 Task: Toggle default.
Action: Mouse moved to (108, 136)
Screenshot: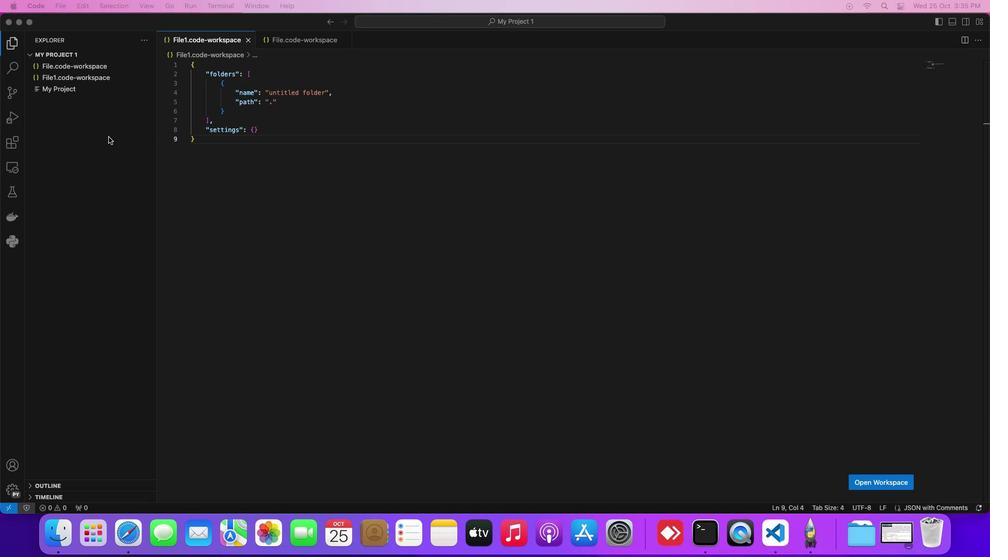 
Action: Mouse pressed left at (108, 136)
Screenshot: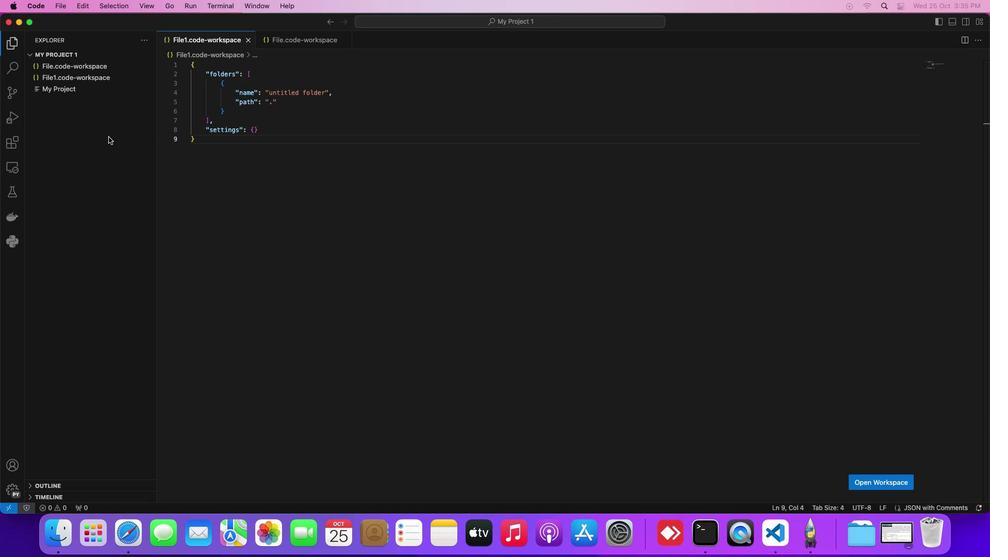 
Action: Mouse moved to (45, 7)
Screenshot: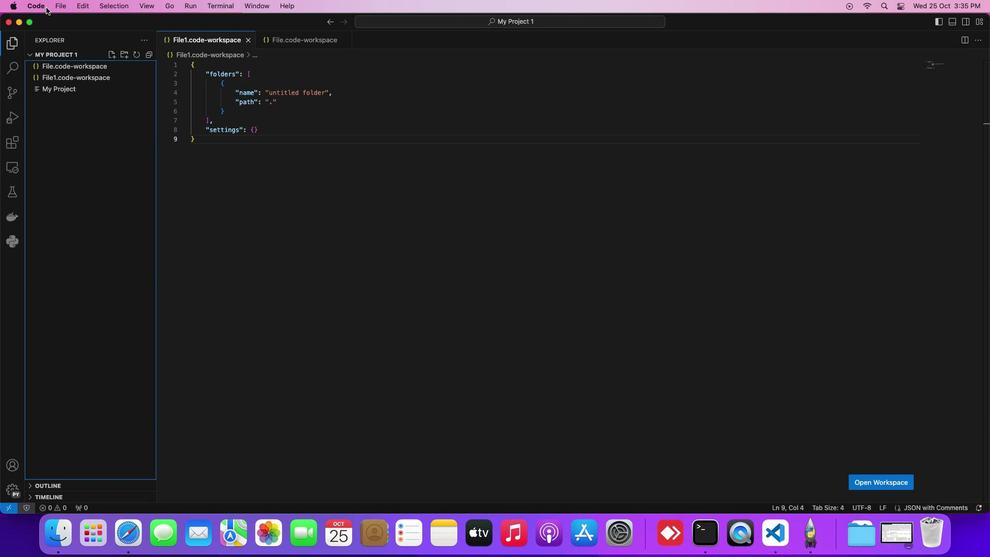 
Action: Mouse pressed left at (45, 7)
Screenshot: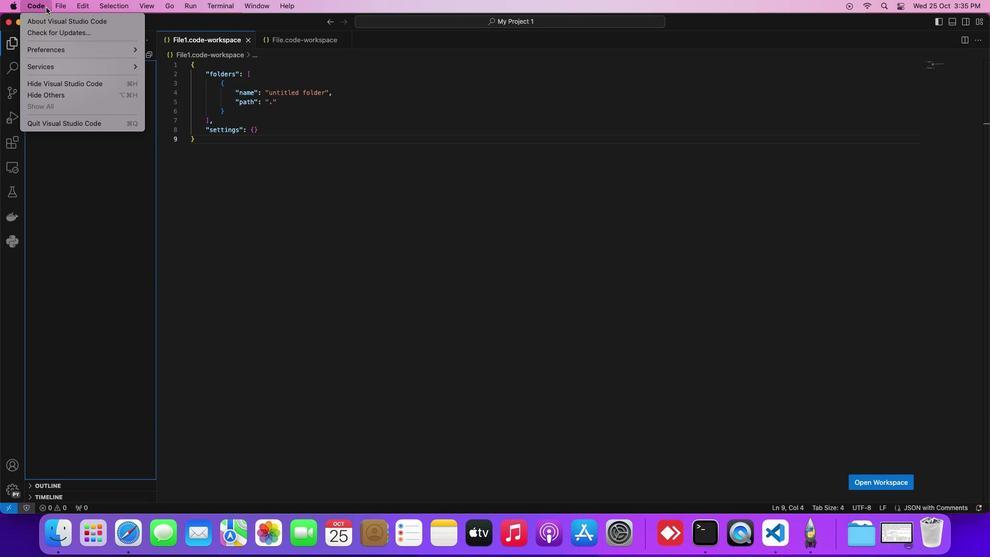 
Action: Mouse moved to (278, 48)
Screenshot: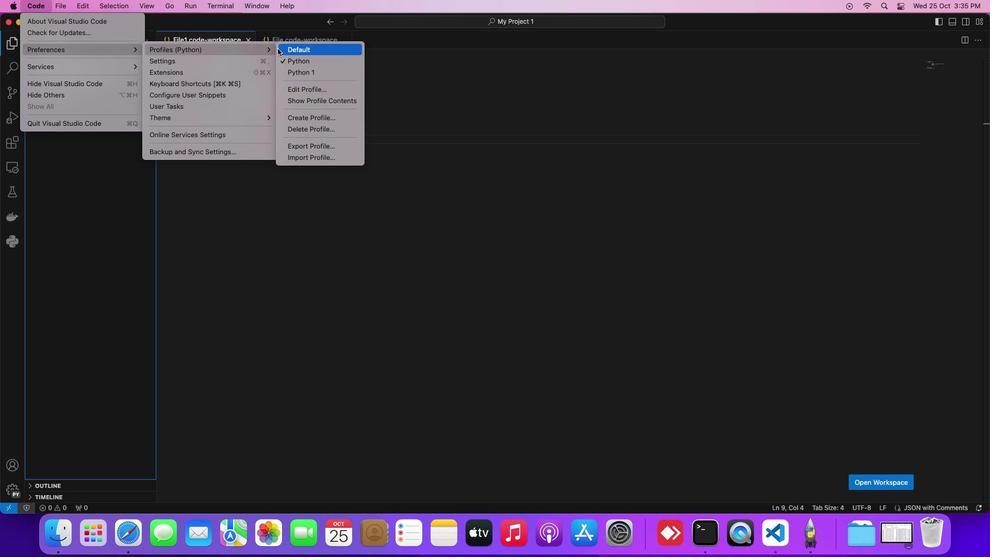 
Action: Mouse pressed left at (278, 48)
Screenshot: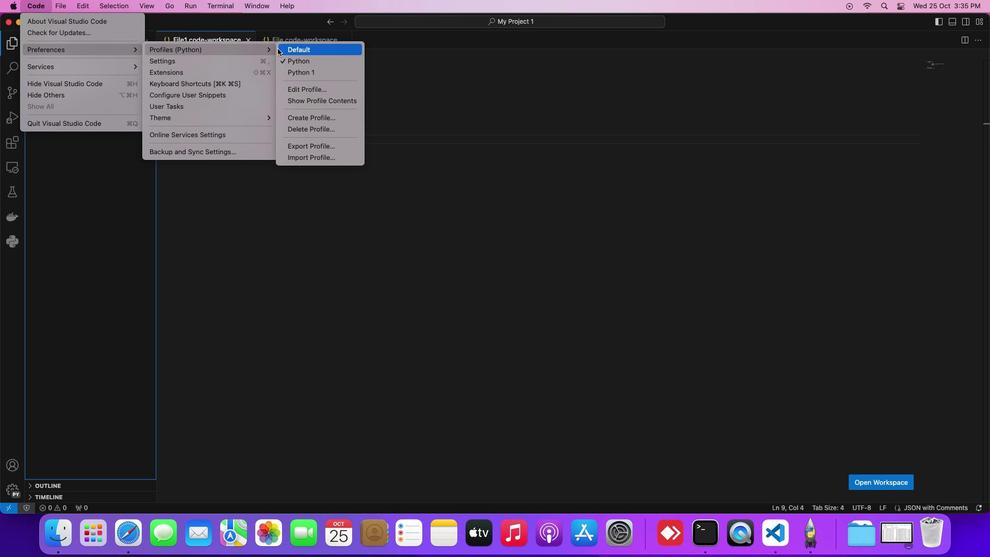 
Action: Mouse moved to (347, 185)
Screenshot: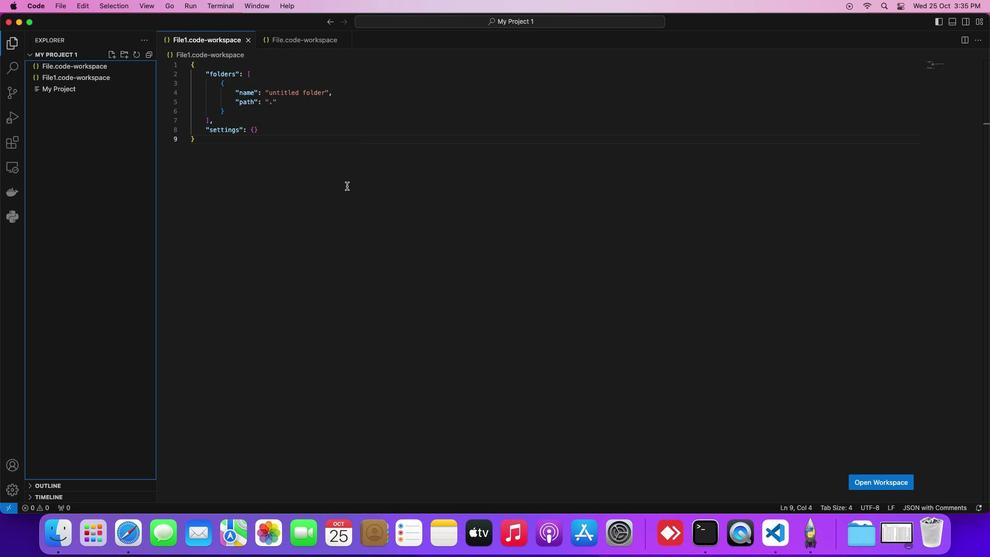 
